Task: Make in the project AgileCoast an epic 'Business Continuity and Disaster Recovery Planning (BCDR) Implementation'. Create in the project AgileCoast an epic 'Business Continuity Management System (BCMS) Implementation'. Add in the project AgileCoast an epic 'ISO 27001 Certification'
Action: Mouse moved to (207, 58)
Screenshot: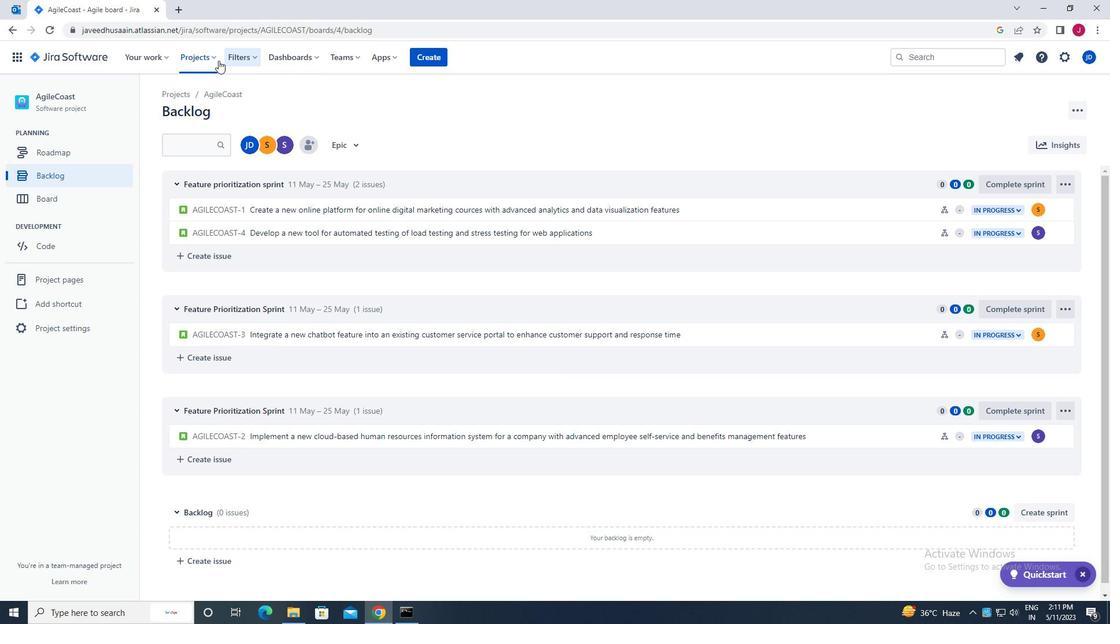 
Action: Mouse pressed left at (207, 58)
Screenshot: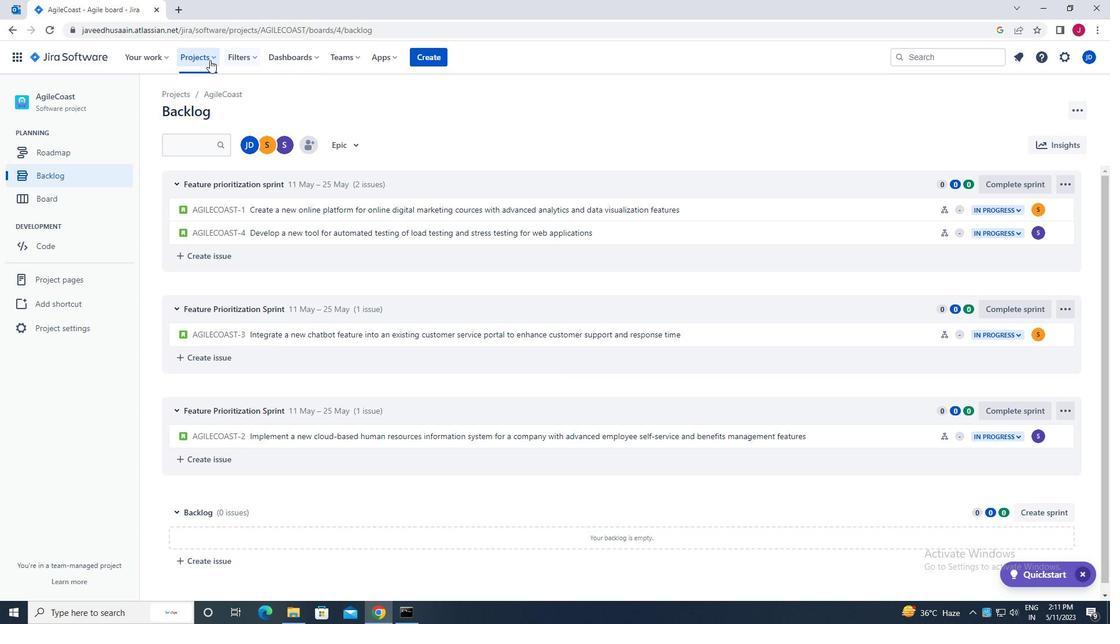 
Action: Mouse moved to (233, 108)
Screenshot: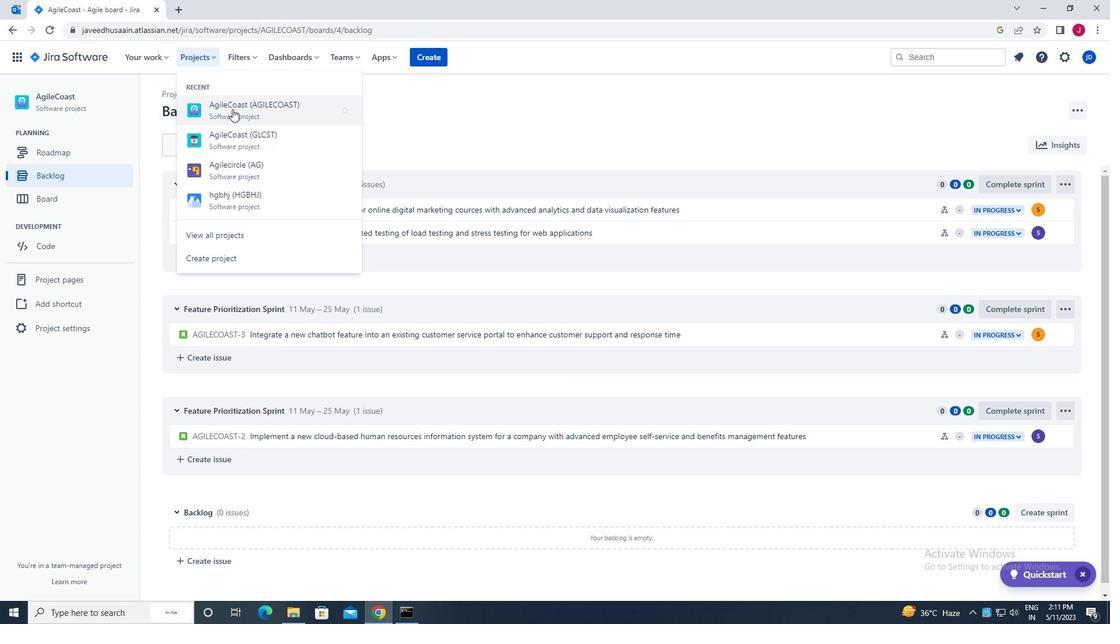 
Action: Mouse pressed left at (233, 108)
Screenshot: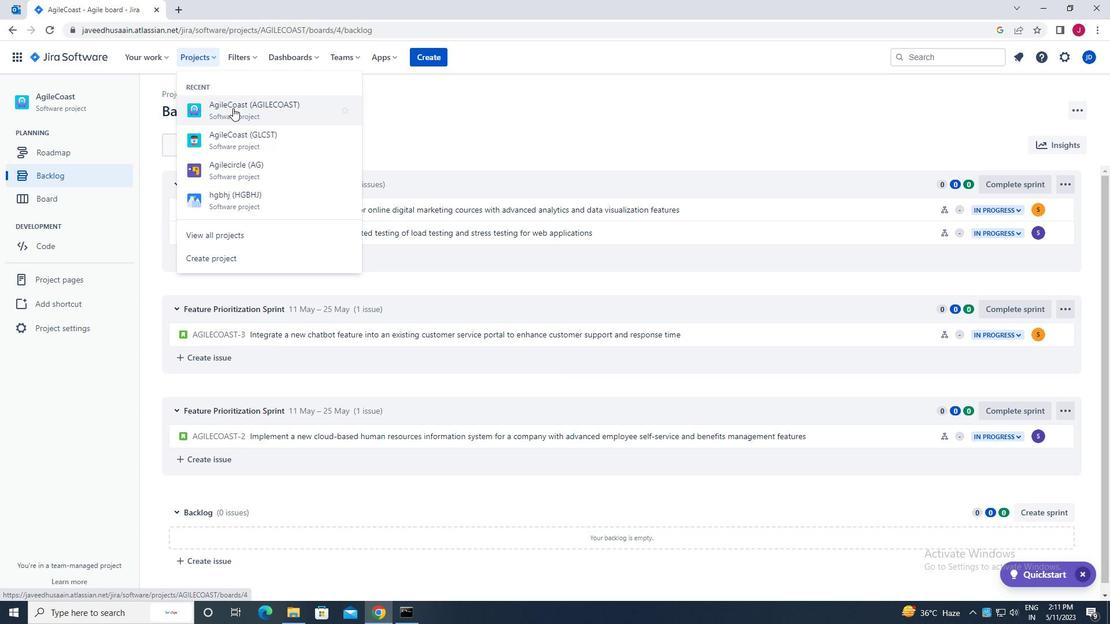 
Action: Mouse moved to (87, 181)
Screenshot: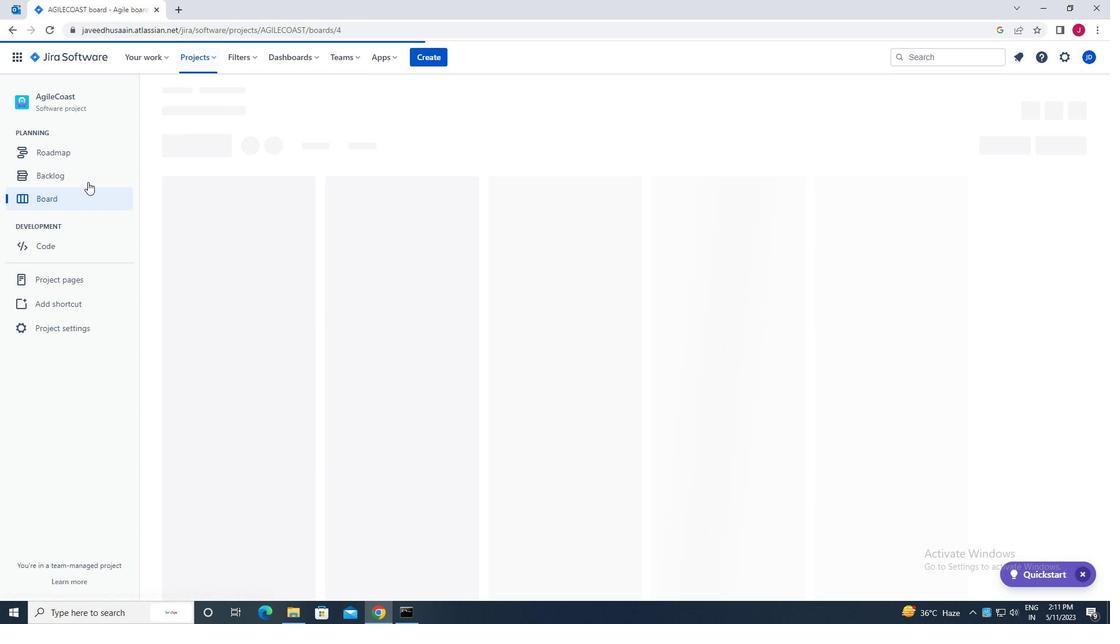 
Action: Mouse pressed left at (87, 181)
Screenshot: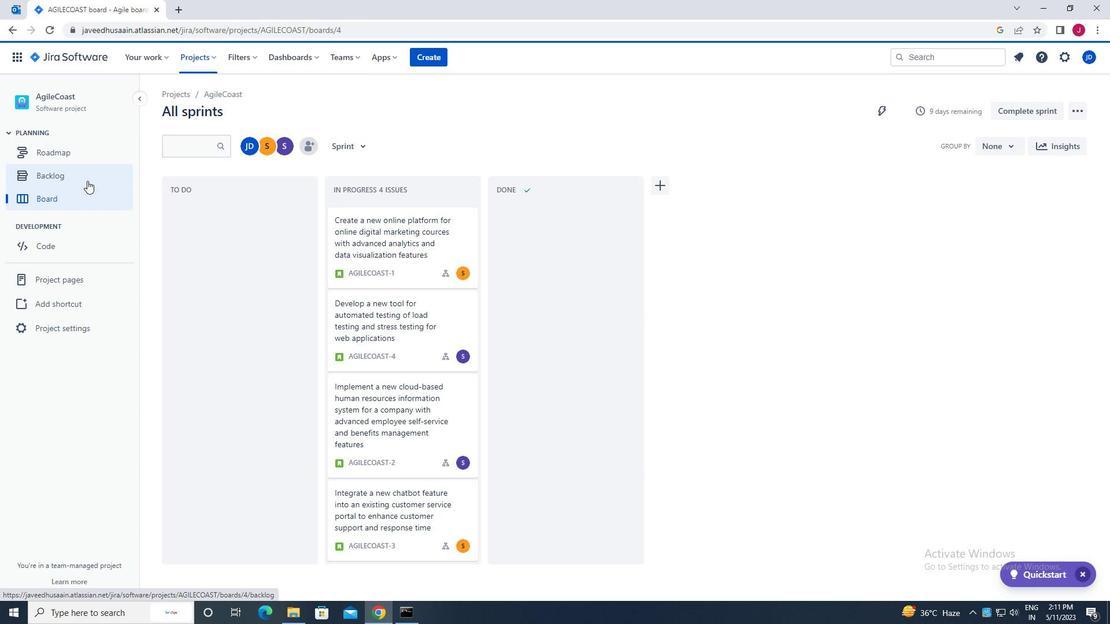 
Action: Mouse moved to (344, 145)
Screenshot: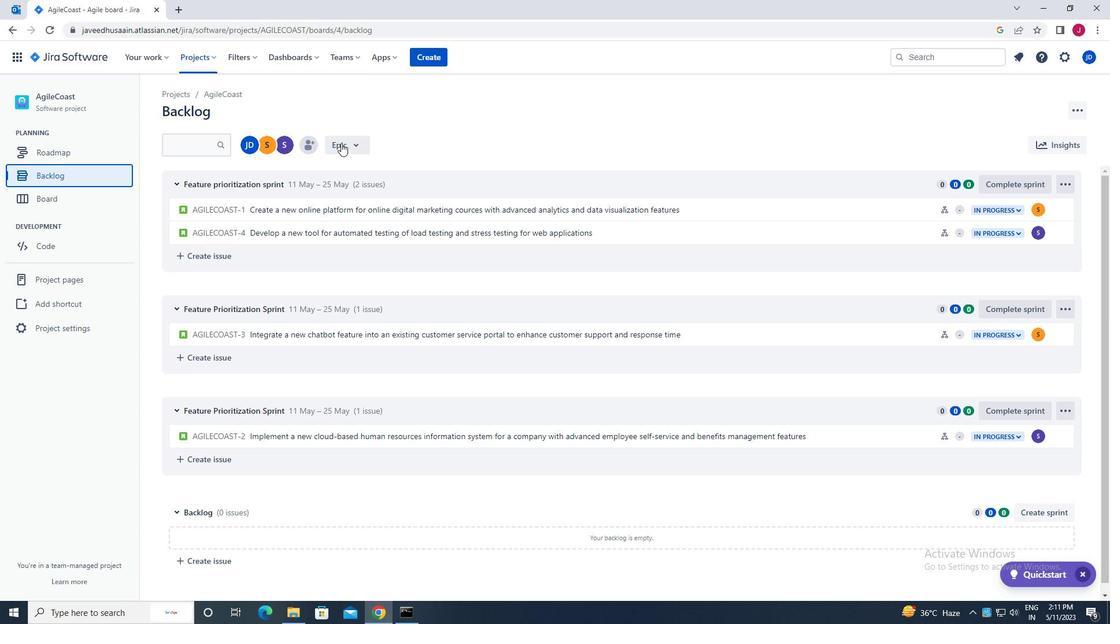 
Action: Mouse pressed left at (344, 145)
Screenshot: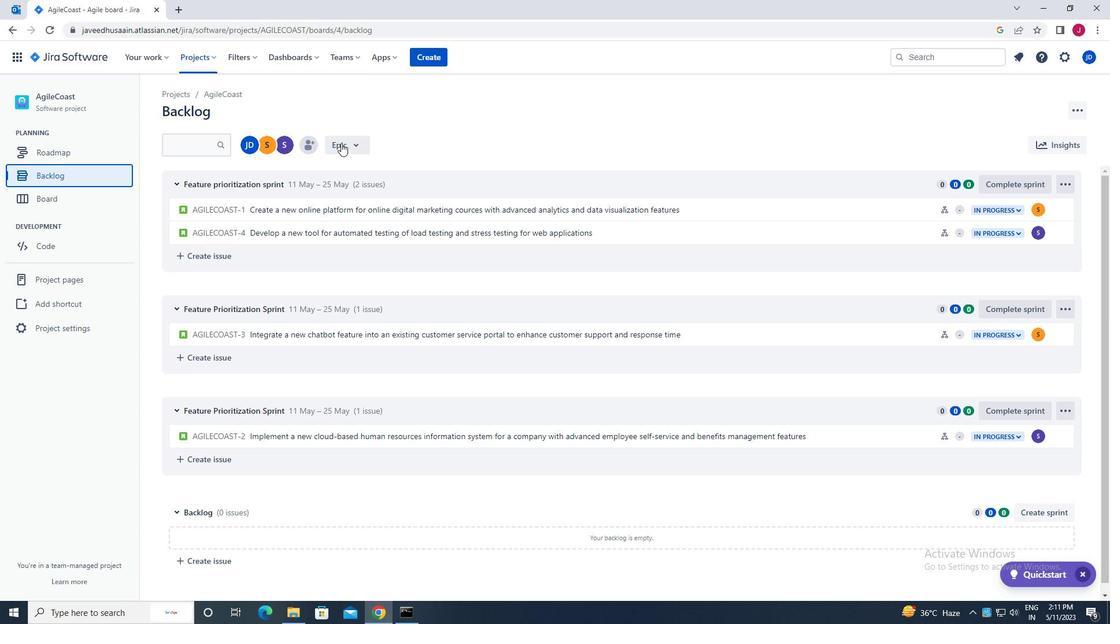 
Action: Mouse moved to (345, 215)
Screenshot: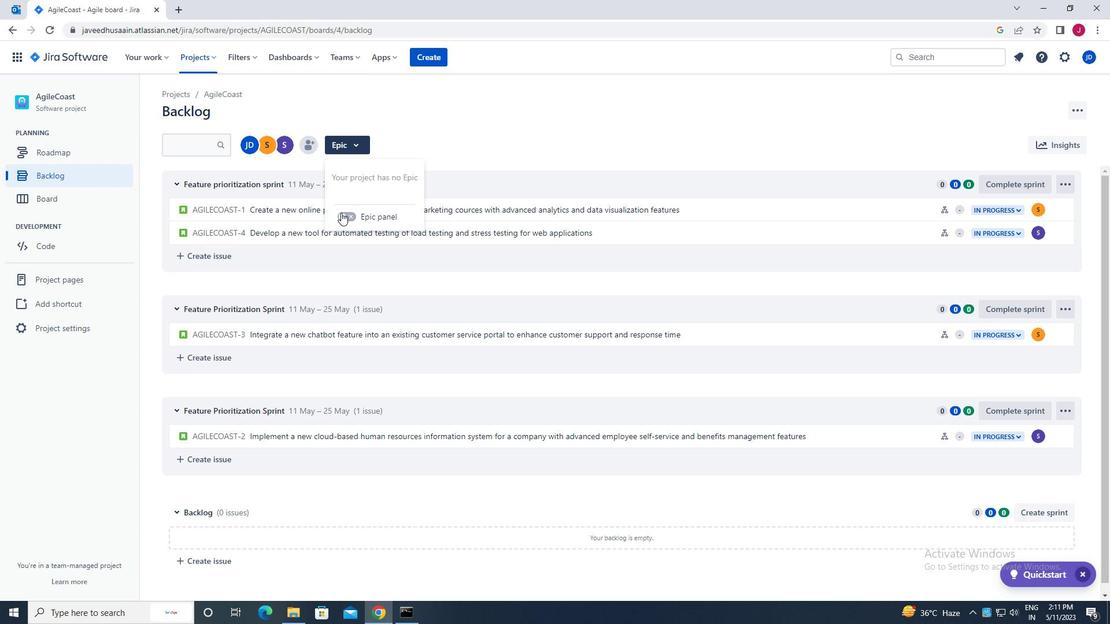 
Action: Mouse pressed left at (345, 215)
Screenshot: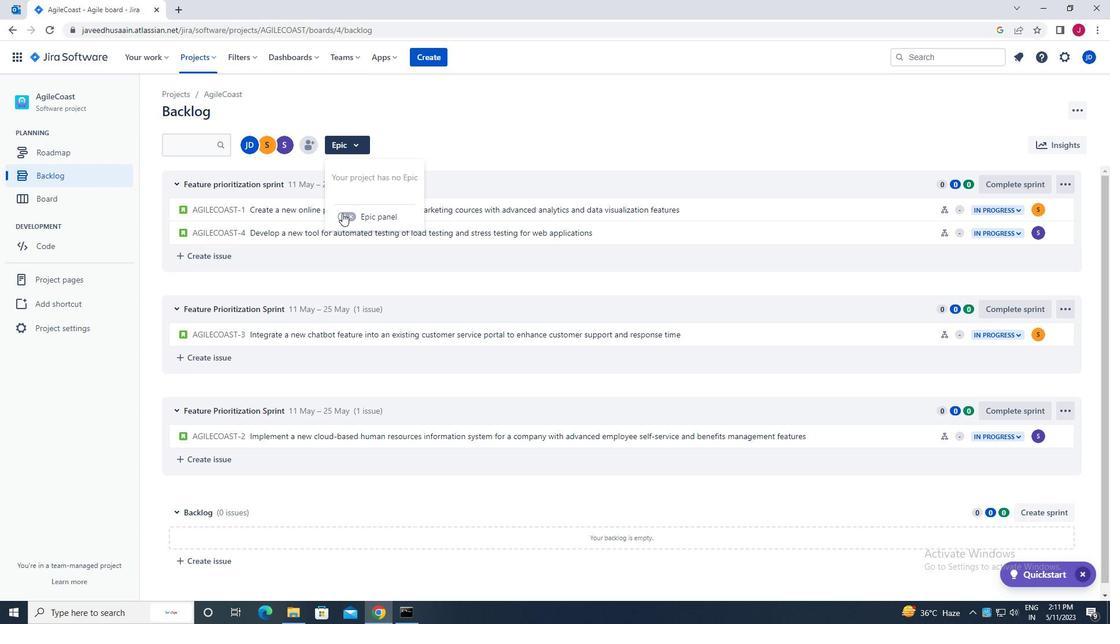
Action: Mouse moved to (248, 401)
Screenshot: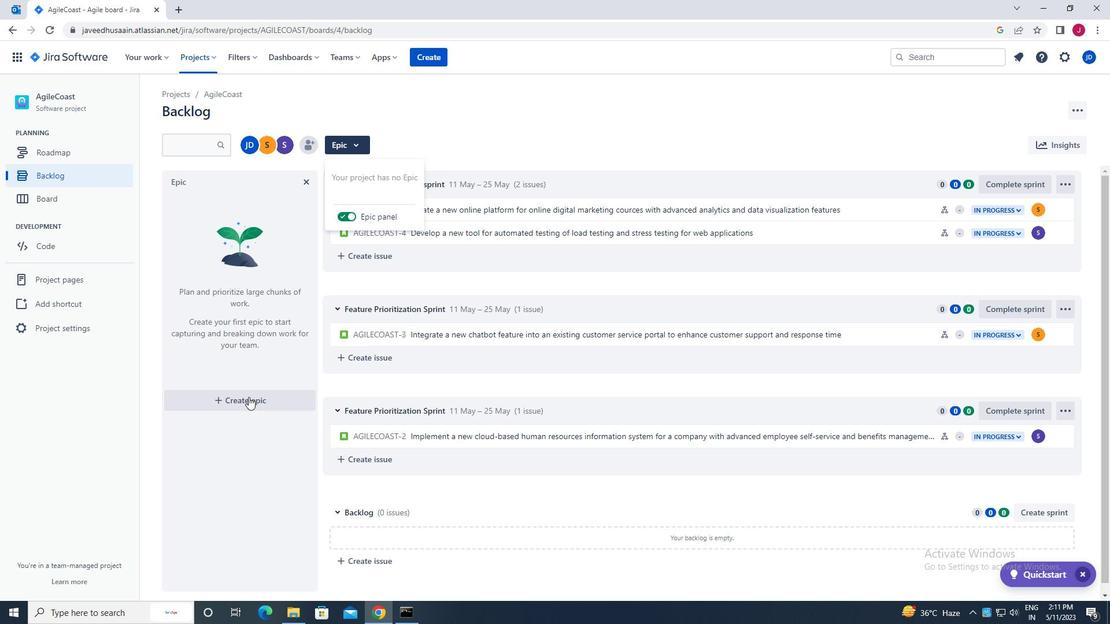 
Action: Mouse pressed left at (248, 401)
Screenshot: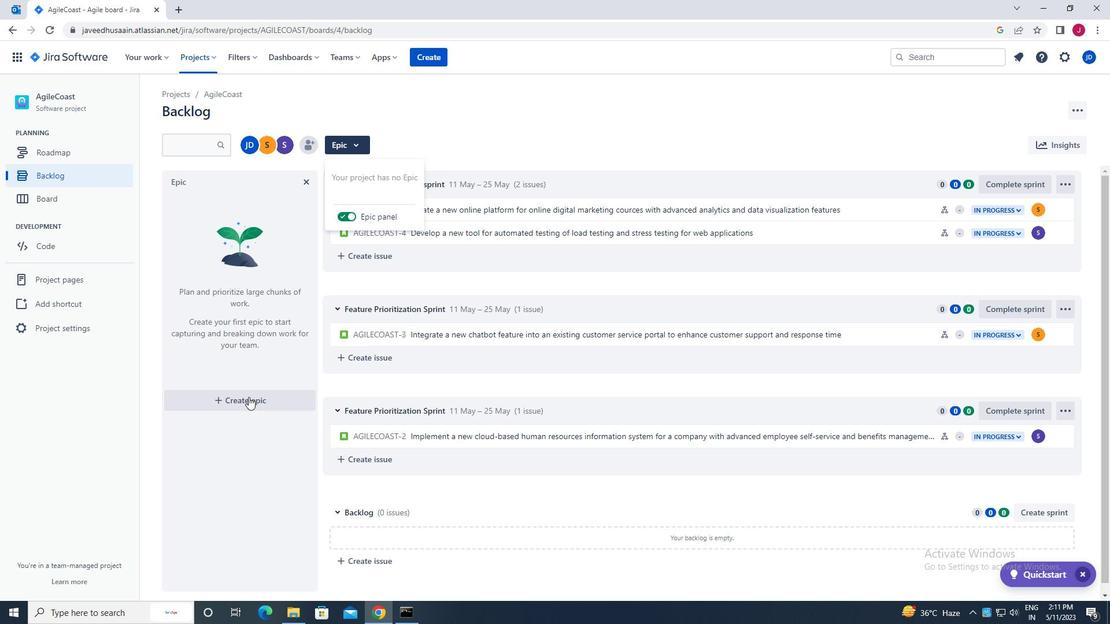
Action: Mouse moved to (230, 396)
Screenshot: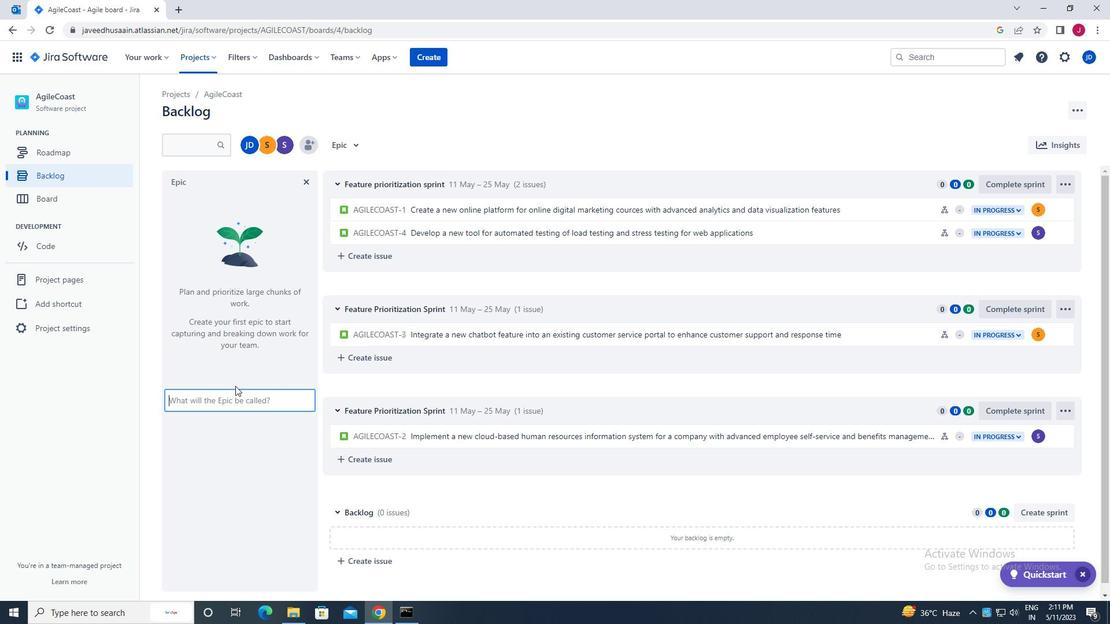 
Action: Mouse pressed left at (230, 396)
Screenshot: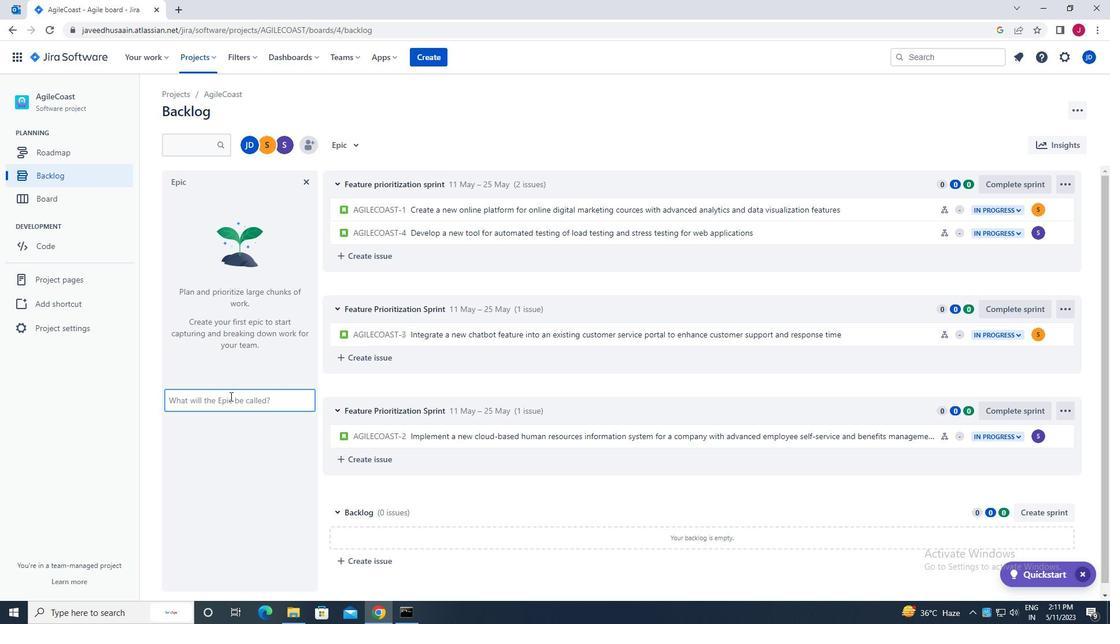 
Action: Mouse moved to (230, 396)
Screenshot: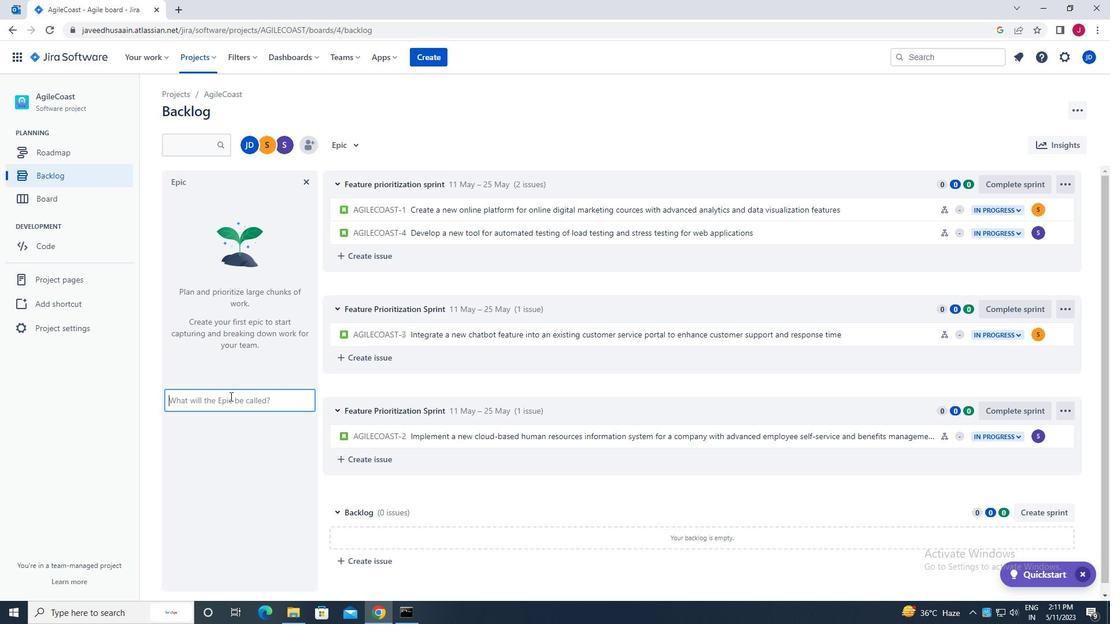 
Action: Key pressed b<Key.caps_lock>usinnes<Key.space><Key.caps_lock>c<Key.caps_lock>ontinuity<Key.space>and<Key.space><Key.caps_lock>d<Key.caps_lock>isaster<Key.space><Key.caps_lock>r<Key.caps_lock>ecovery<Key.space><Key.caps_lock>p<Key.caps_lock>lanning<Key.space><Key.shift_r><Key.shift_r>(<Key.caps_lock>bcdr<Key.shift_r><Key.shift_r><Key.shift_r><Key.shift_r><Key.shift_r><Key.shift_r><Key.shift_r>)<Key.space><Key.caps_lock><Key.caps_lock>i<Key.caps_lock>mplementation
Screenshot: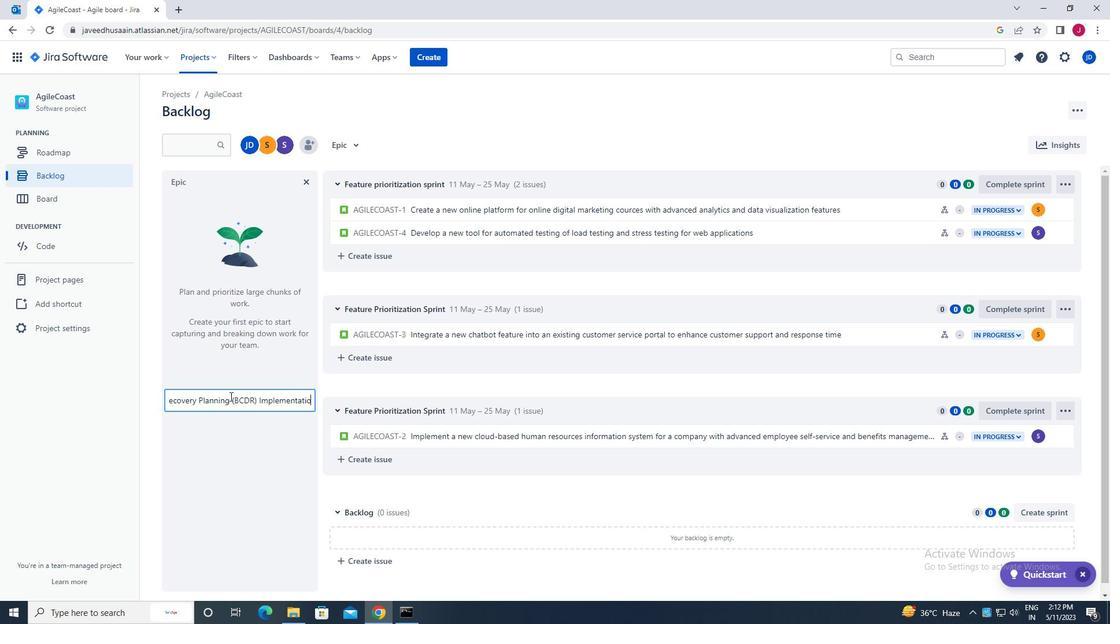 
Action: Mouse moved to (223, 396)
Screenshot: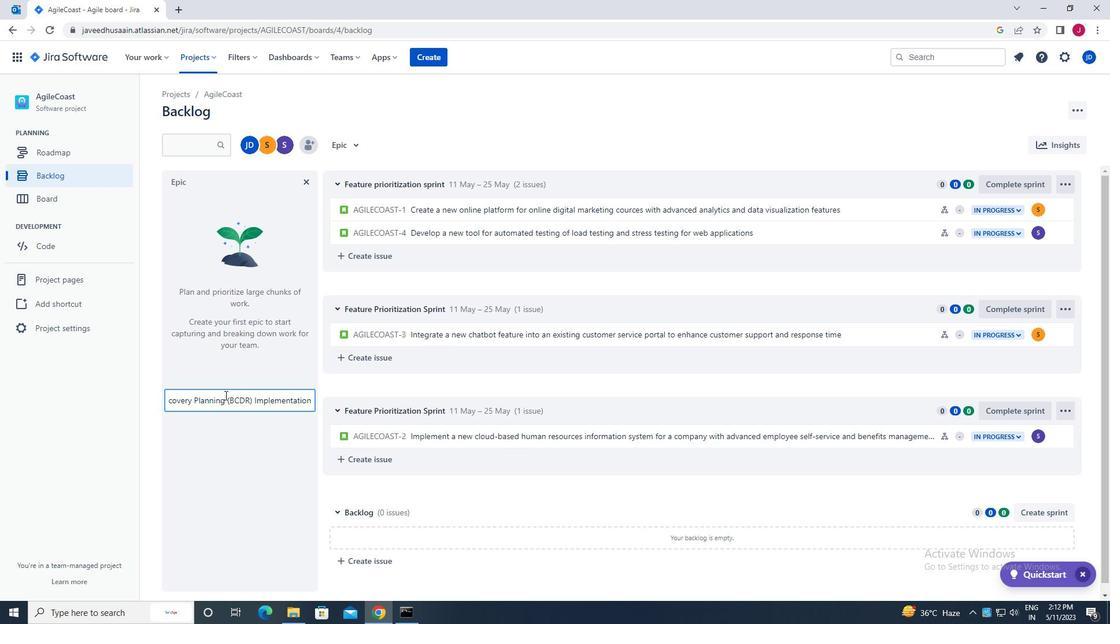 
Action: Key pressed <Key.left><Key.left><Key.left><Key.left><Key.left><Key.left><Key.left><Key.left><Key.left><Key.left><Key.left><Key.left><Key.left><Key.left><Key.left><Key.left><Key.left><Key.left><Key.left><Key.left><Key.left><Key.left><Key.left><Key.left><Key.left><Key.left><Key.left><Key.left><Key.left><Key.left><Key.left><Key.left><Key.left><Key.left><Key.left><Key.left><Key.left><Key.left><Key.left><Key.left><Key.left><Key.left><Key.left><Key.left><Key.left><Key.left><Key.left><Key.left><Key.left><Key.left><Key.left><Key.left><Key.left><Key.left><Key.left><Key.left><Key.left><Key.left><Key.left><Key.left><Key.left><Key.left><Key.left><Key.left><Key.left><Key.left><Key.left><Key.left><Key.left><Key.left><Key.left><Key.left><Key.left><Key.left><Key.left><Key.left><Key.left><Key.left><Key.left><Key.left><Key.left><Key.left><Key.left><Key.left>
Screenshot: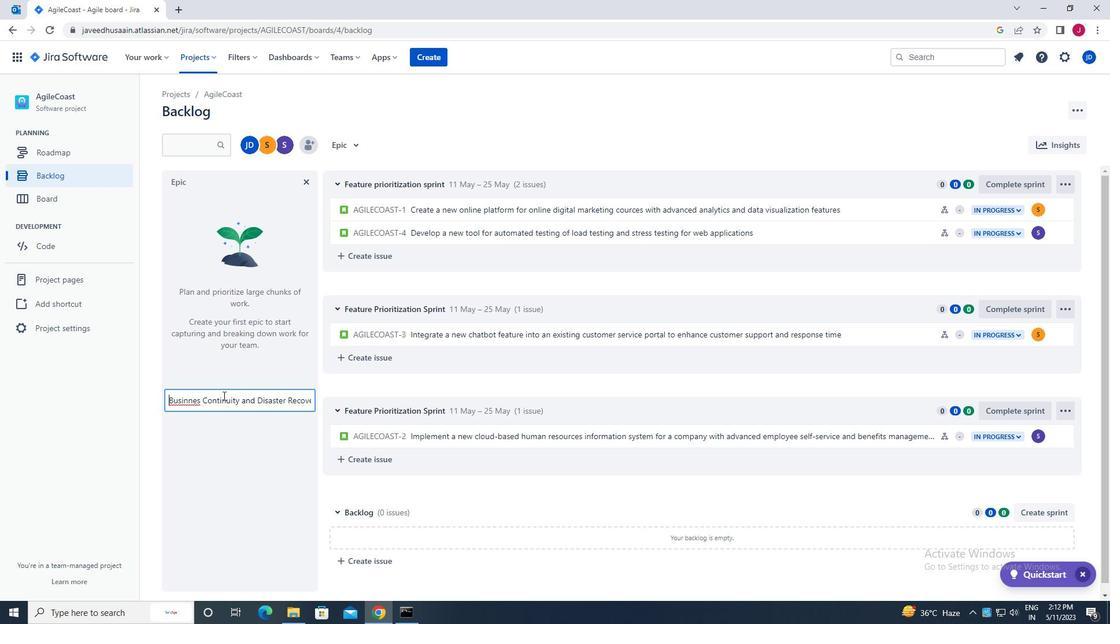 
Action: Mouse moved to (192, 401)
Screenshot: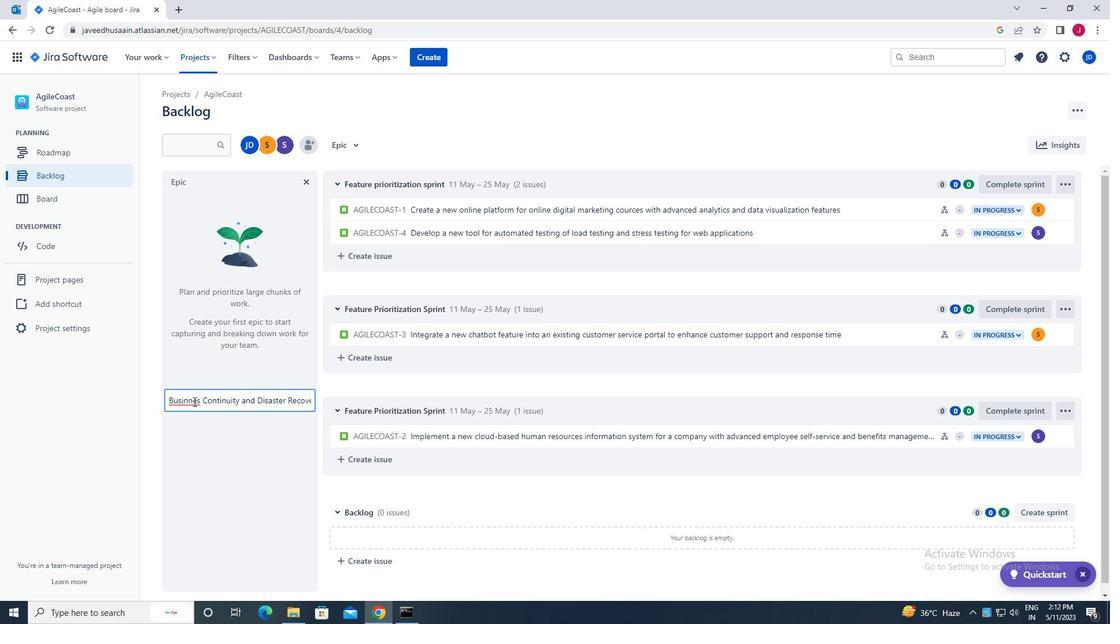 
Action: Mouse pressed right at (192, 401)
Screenshot: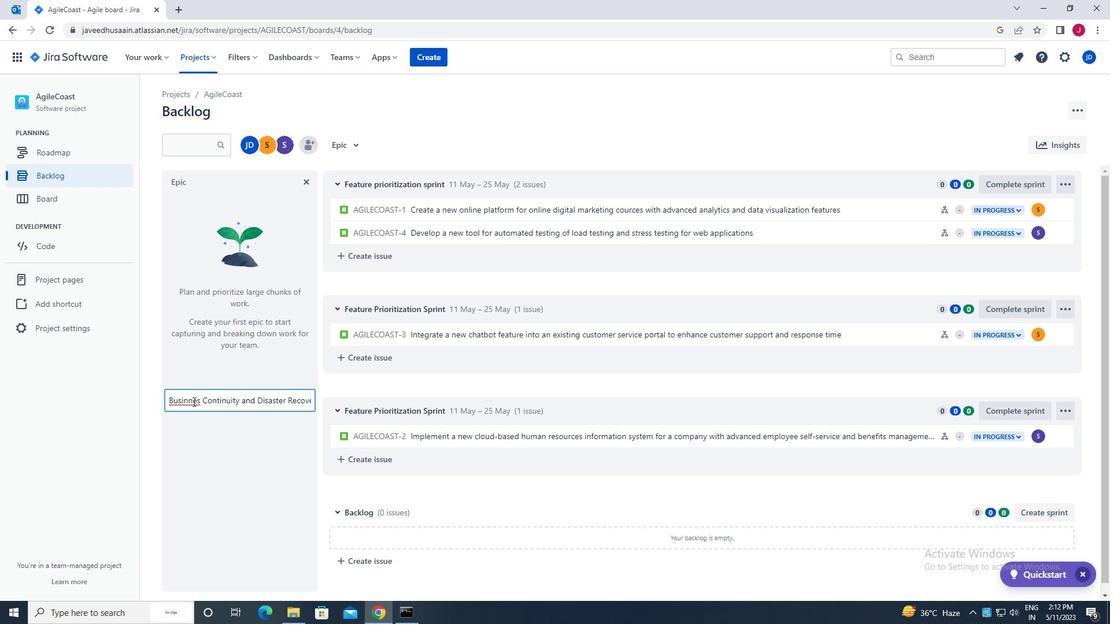 
Action: Mouse moved to (210, 408)
Screenshot: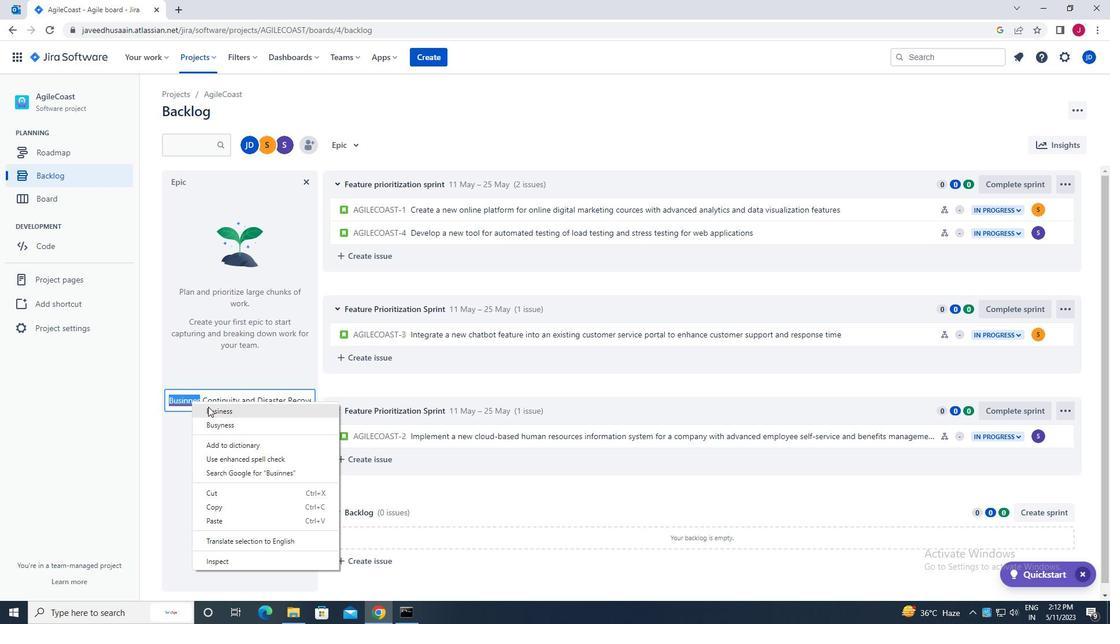 
Action: Mouse pressed left at (210, 408)
Screenshot: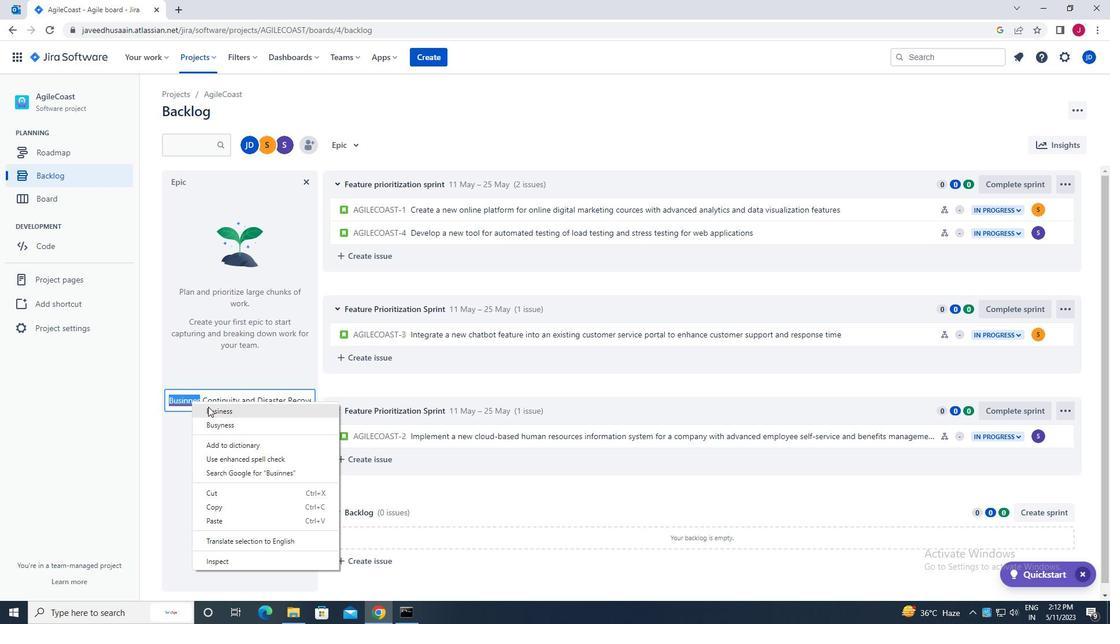 
Action: Mouse moved to (212, 410)
Screenshot: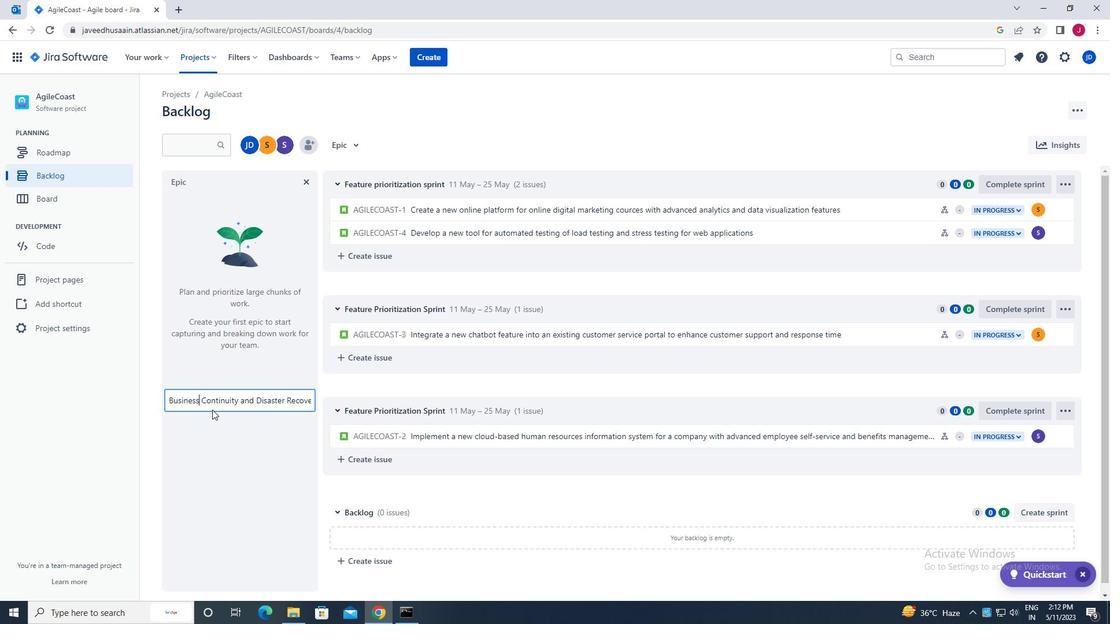 
Action: Key pressed <Key.enter>
Screenshot: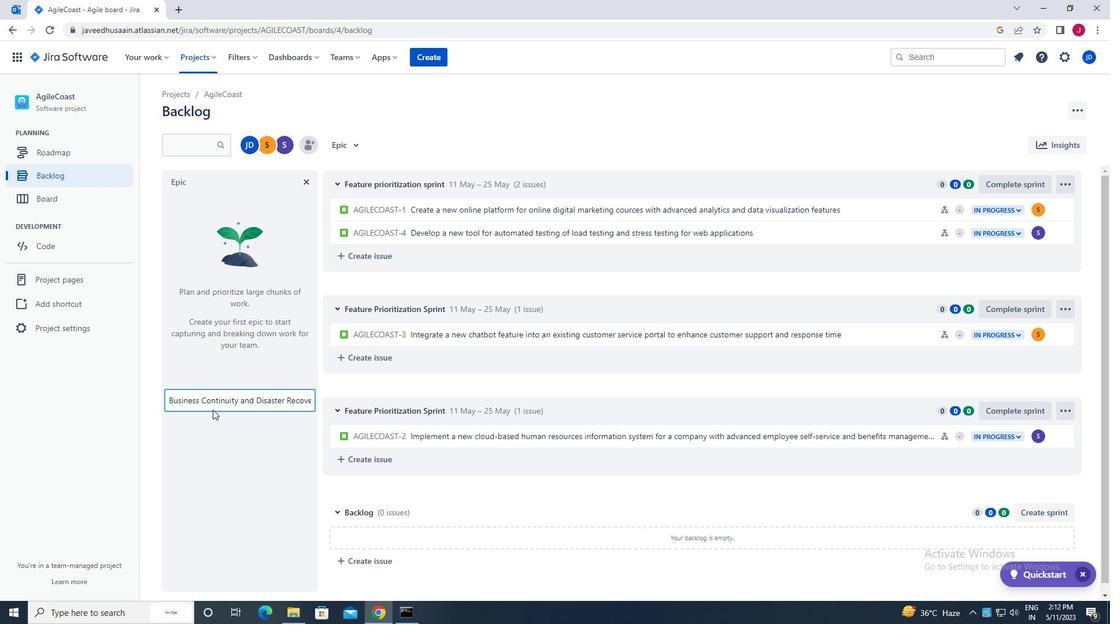 
Action: Mouse moved to (220, 287)
Screenshot: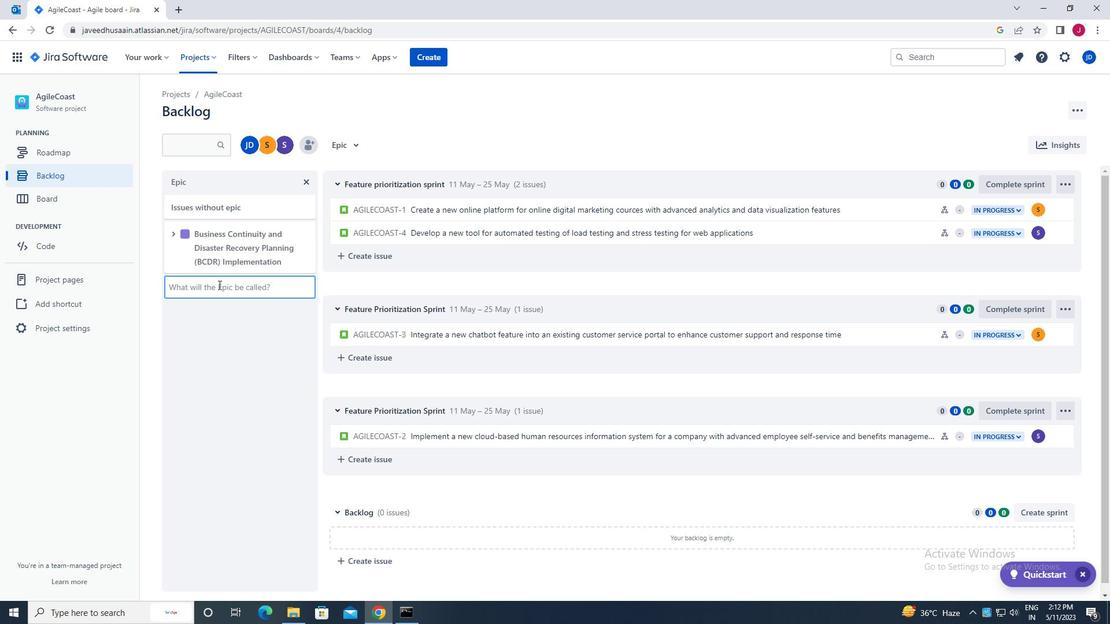 
Action: Mouse pressed left at (220, 287)
Screenshot: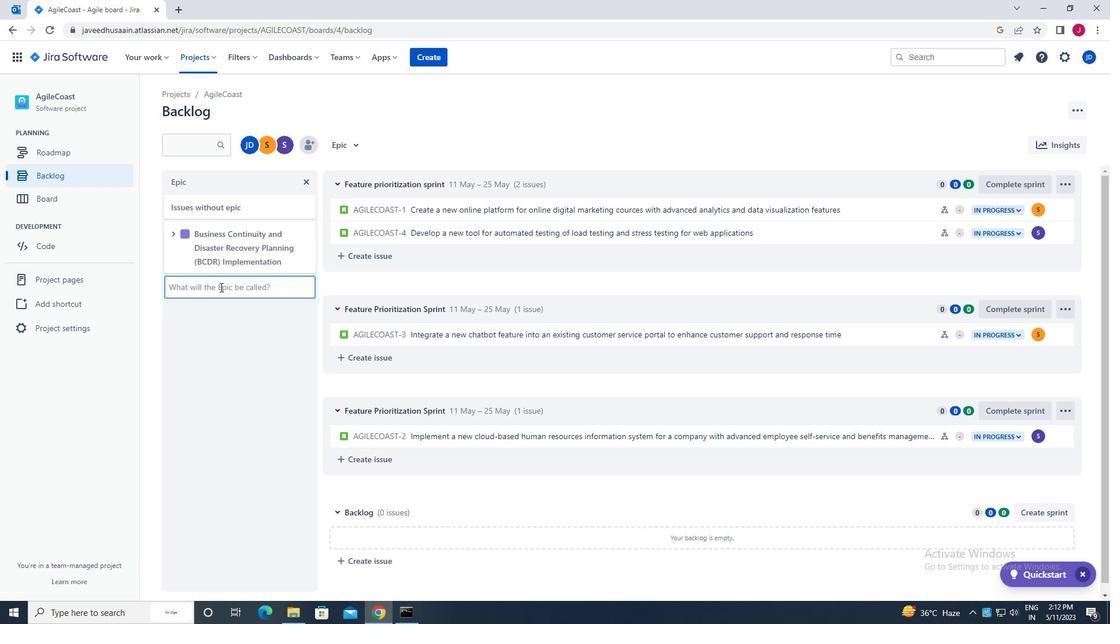
Action: Key pressed <Key.caps_lock>b<Key.caps_lock>usiness<Key.space><Key.caps_lock>c<Key.caps_lock>ontinuity<Key.space><Key.caps_lock>m<Key.caps_lock>anagement<Key.space><Key.caps_lock>s<Key.caps_lock>ystem<Key.space><Key.shift_r><Key.shift_r><Key.shift_r><Key.shift_r><Key.shift_r><Key.shift_r><Key.shift_r><Key.shift_r><Key.shift_r><Key.shift_r><Key.shift_r><Key.shift_r><Key.shift_r>(<Key.caps_lock>bcms<Key.shift_r><Key.shift_r><Key.shift_r><Key.shift_r><Key.shift_r><Key.shift_r><Key.shift_r><Key.shift_r><Key.shift_r><Key.shift_r><Key.shift_r><Key.shift_r><Key.shift_r><Key.shift_r><Key.shift_r><Key.shift_r><Key.shift_r><Key.shift_r><Key.shift_r><Key.shift_r><Key.shift_r><Key.shift_r><Key.shift_r><Key.shift_r><Key.shift_r><Key.shift_r><Key.shift_r>)<Key.space><Key.caps_lock><Key.caps_lock>i<Key.caps_lock>mplementation<Key.enter>
Screenshot: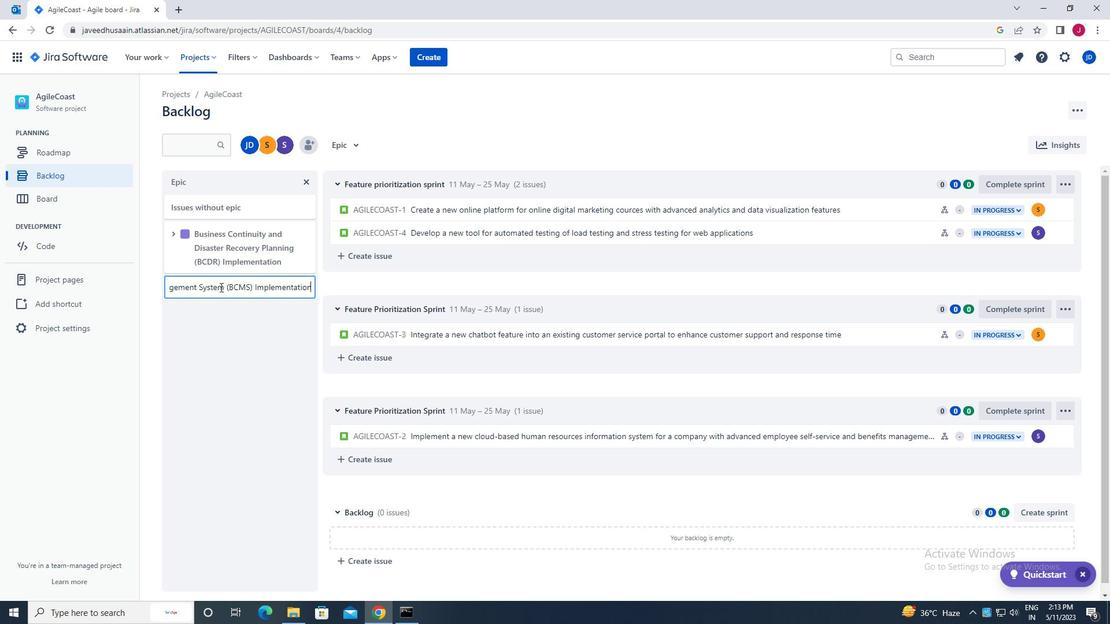 
Action: Mouse moved to (245, 341)
Screenshot: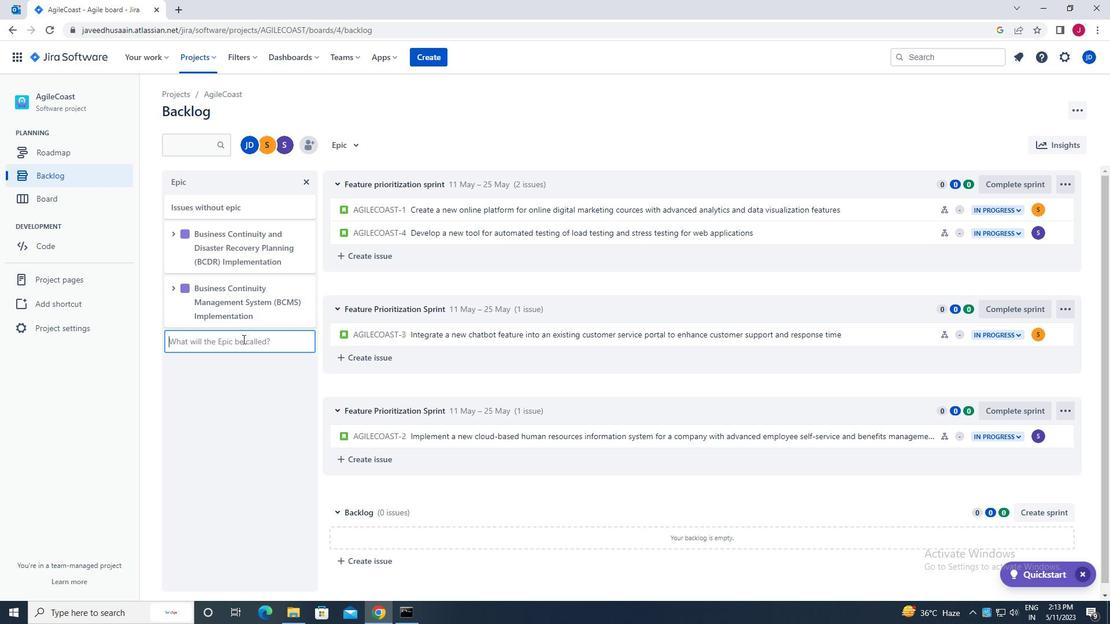 
Action: Mouse pressed left at (245, 341)
Screenshot: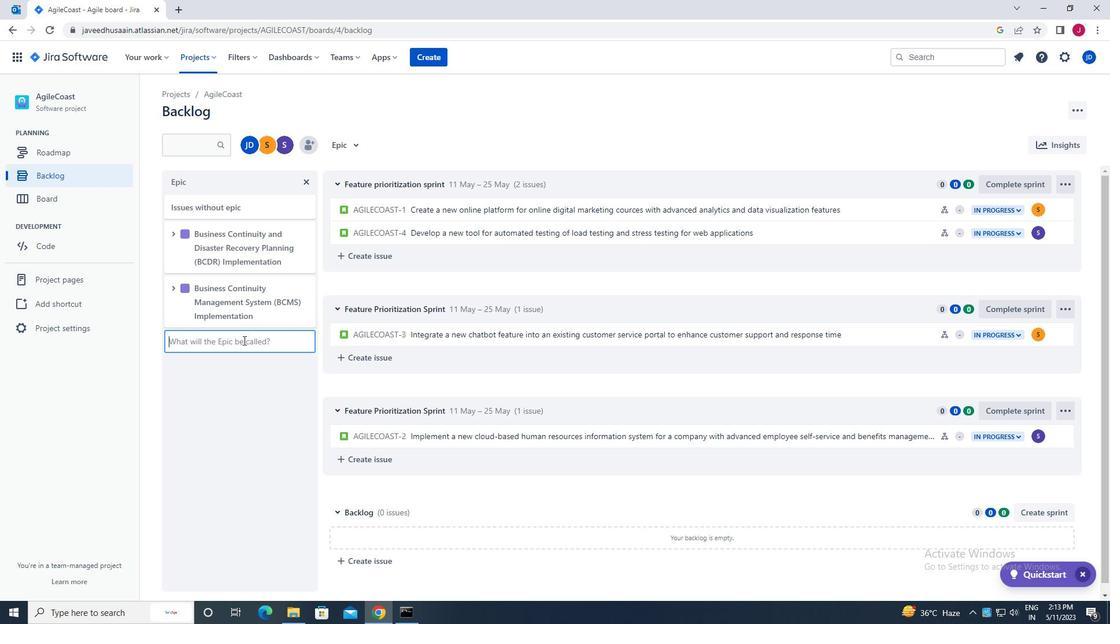 
Action: Key pressed <Key.caps_lock>iso<Key.space>27001<Key.space>c<Key.caps_lock>ertification<Key.left><Key.left><Key.left><Key.left><Key.left><Key.left><Key.left><Key.left><Key.left><Key.left><Key.left><Key.left><Key.left><Key.left><Key.left><Key.left><Key.left><Key.left><Key.left><Key.left><Key.left><Key.left><Key.left><Key.left><Key.left><Key.left><Key.left><Key.left><Key.left><Key.left><Key.left><Key.left><Key.left><Key.left><Key.left><Key.left><Key.left><Key.left><Key.left><Key.enter>
Screenshot: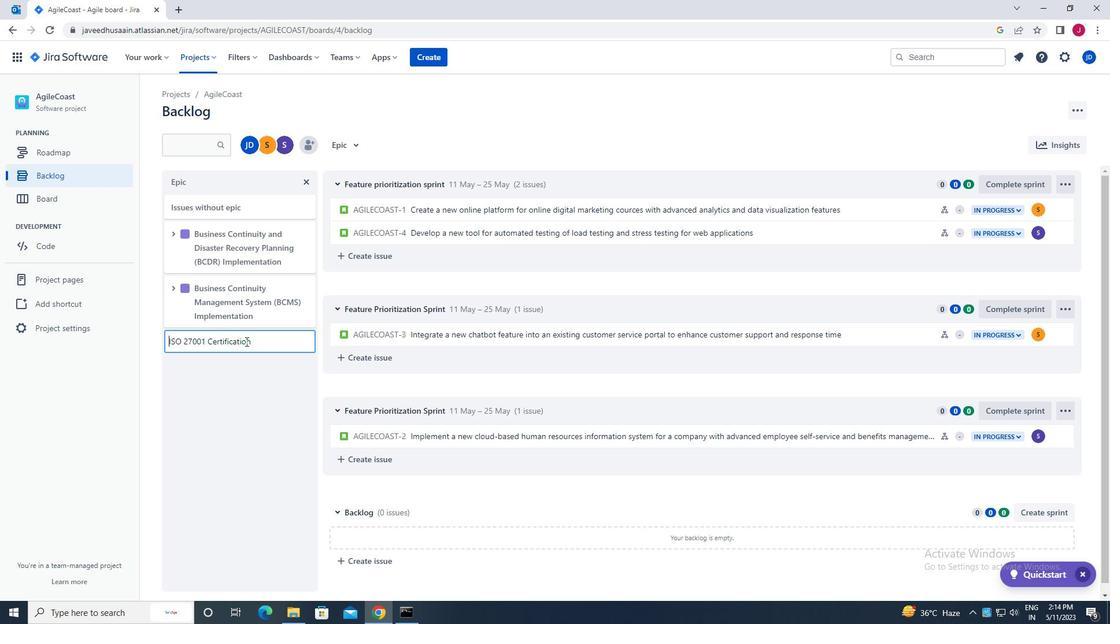 
